 Task: Log work in the project Whiteboard for the issue 'Upgrade the front-end framework of a web application to improve responsiveness and user interface design' spent time as '3w 5d 6h 46m' and remaining time as '4w 4d 12h 6m' and move to bottom of backlog. Now add the issue to the epic 'DevOps Implementation'.
Action: Mouse moved to (727, 491)
Screenshot: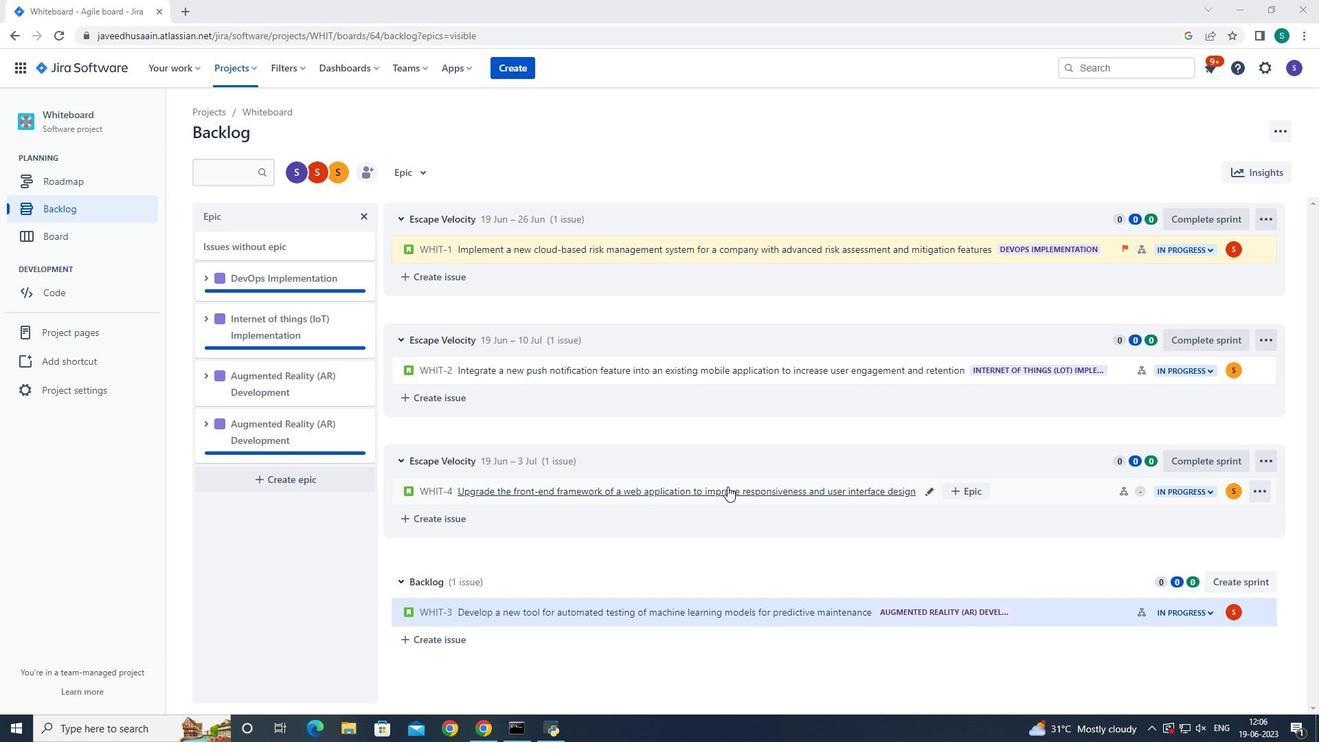 
Action: Mouse pressed left at (727, 491)
Screenshot: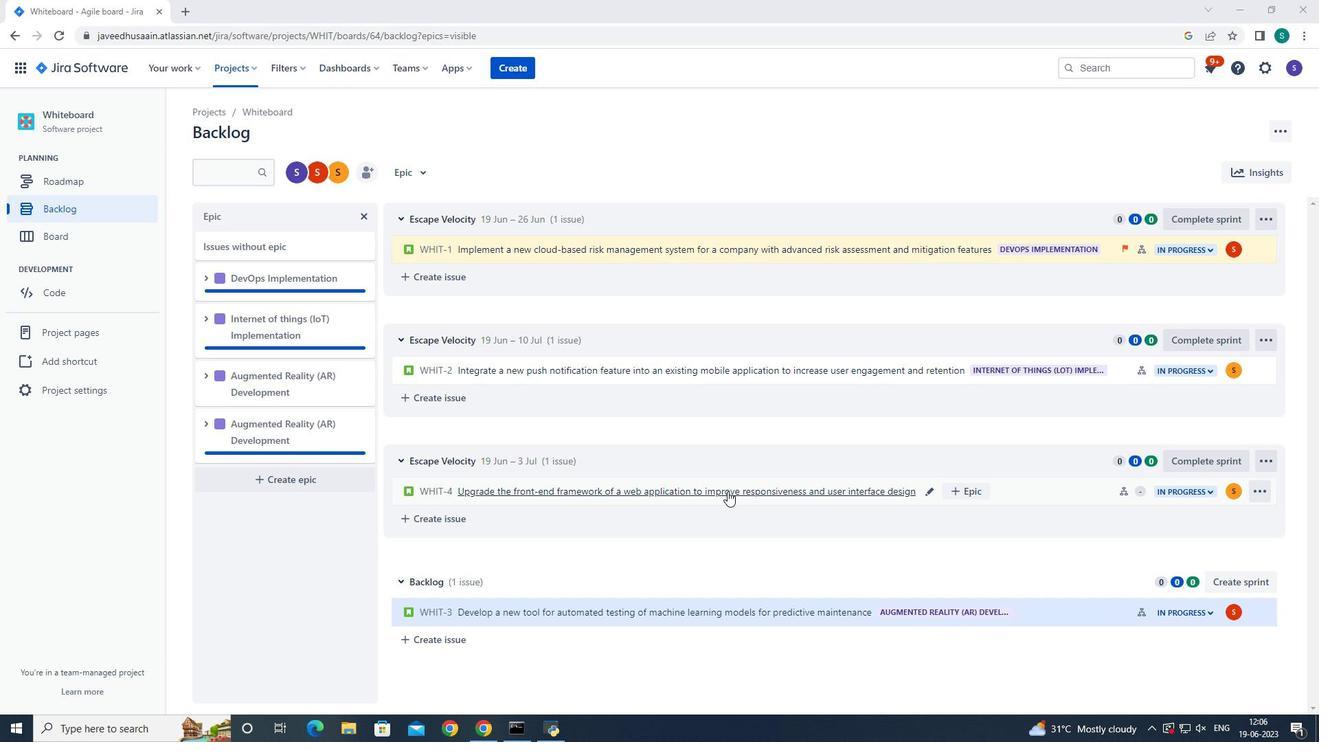 
Action: Mouse moved to (1255, 214)
Screenshot: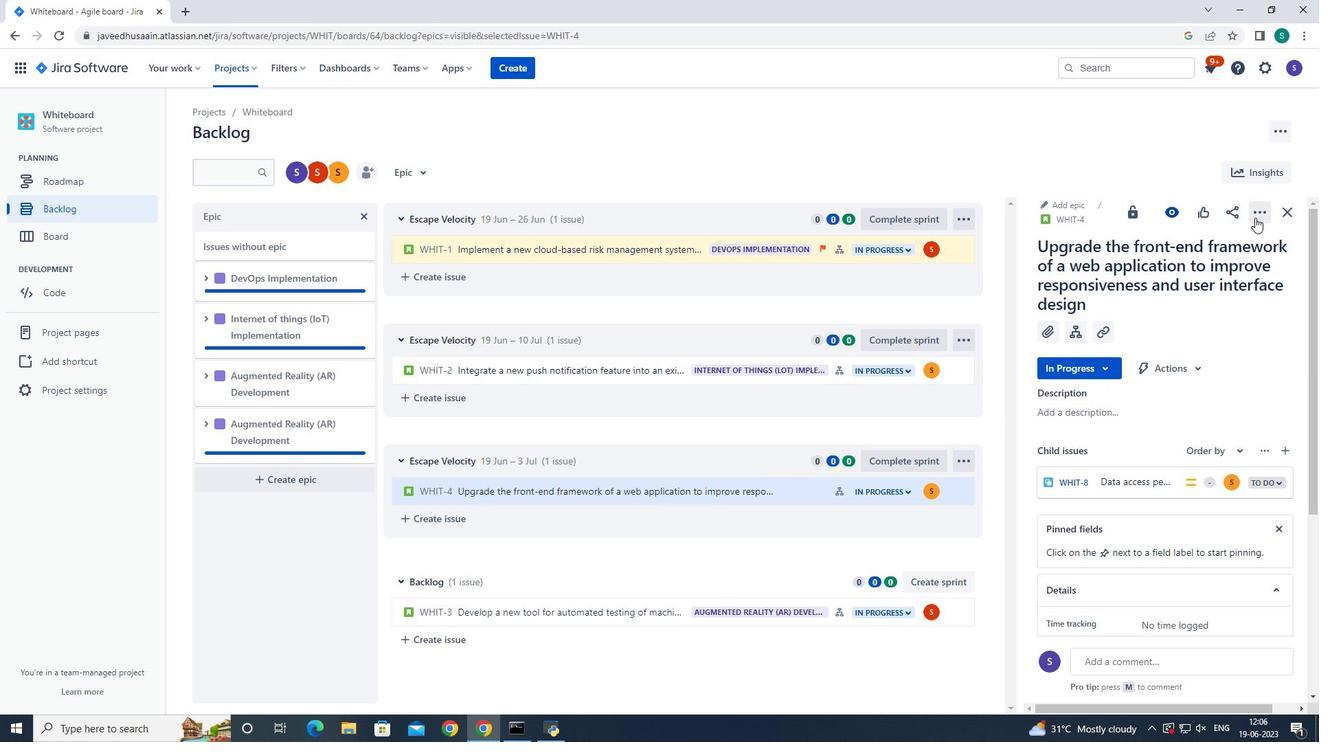 
Action: Mouse pressed left at (1255, 214)
Screenshot: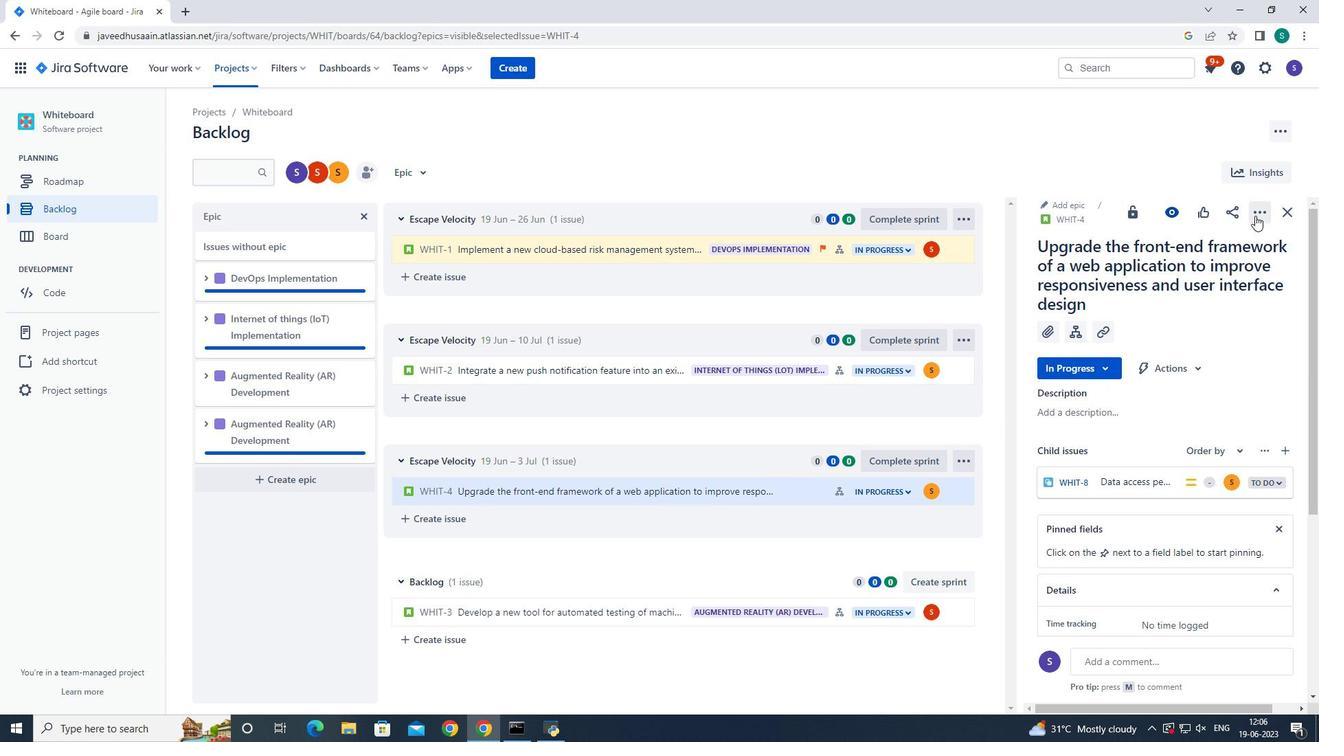 
Action: Mouse moved to (1197, 250)
Screenshot: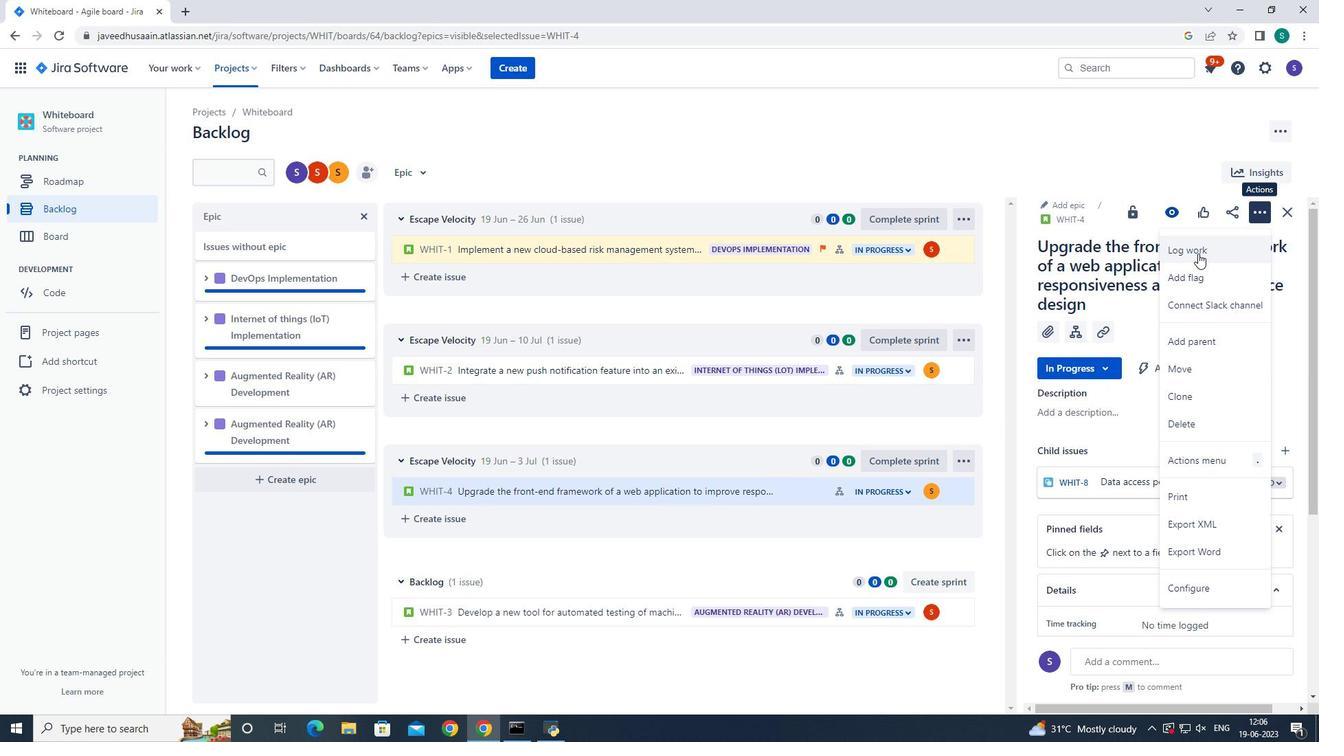 
Action: Mouse pressed left at (1197, 250)
Screenshot: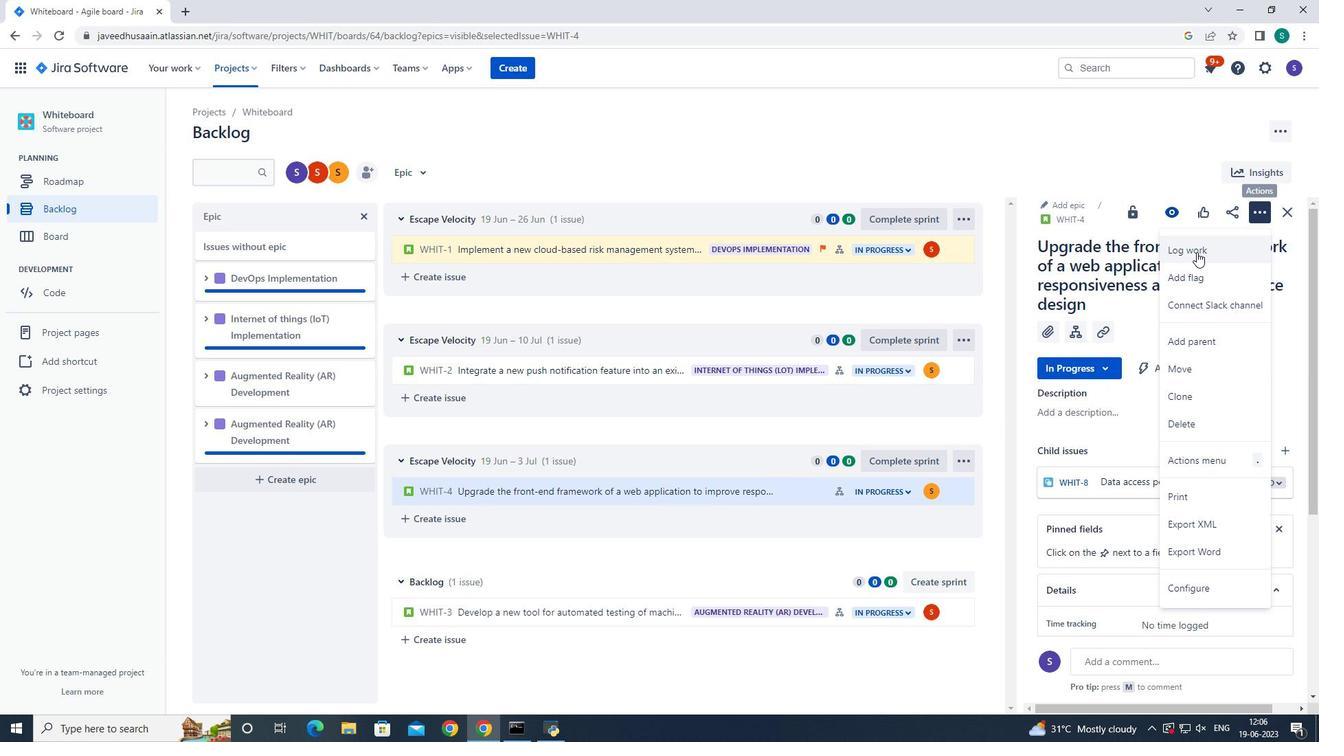 
Action: Mouse moved to (605, 209)
Screenshot: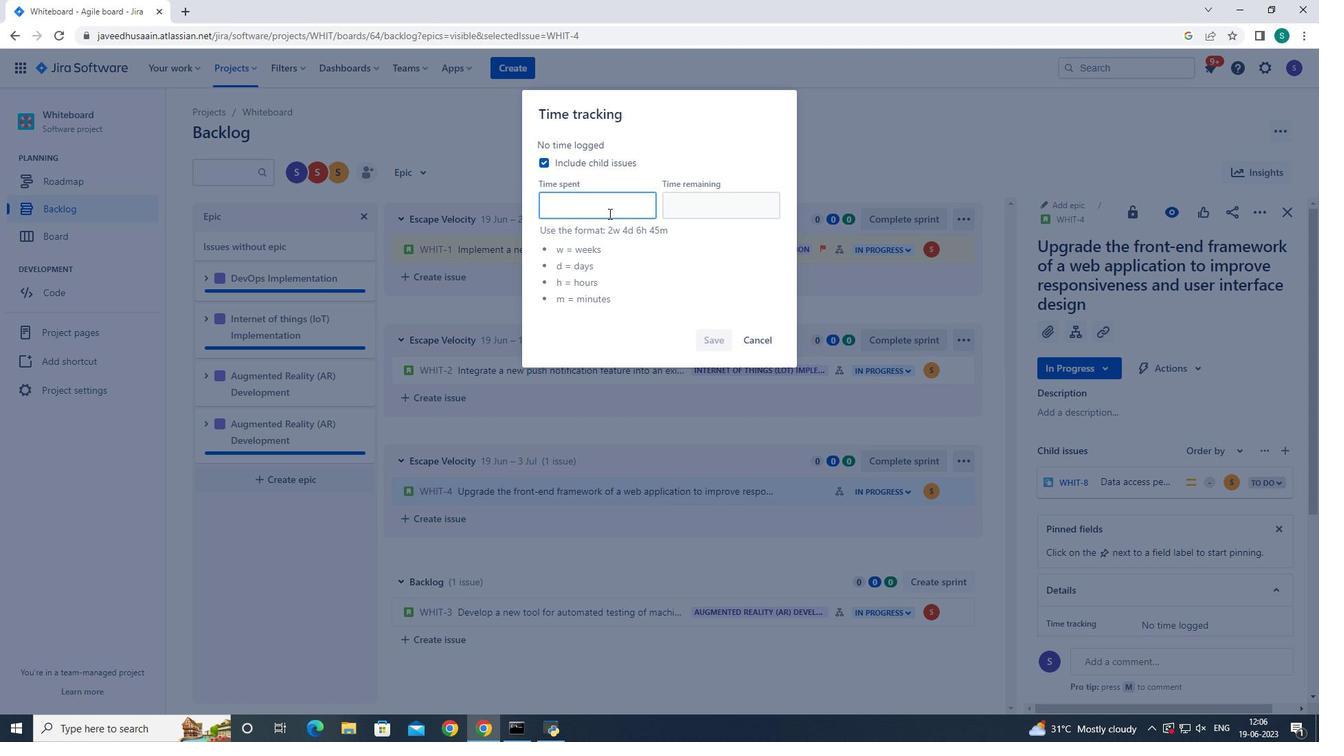 
Action: Mouse pressed left at (605, 209)
Screenshot: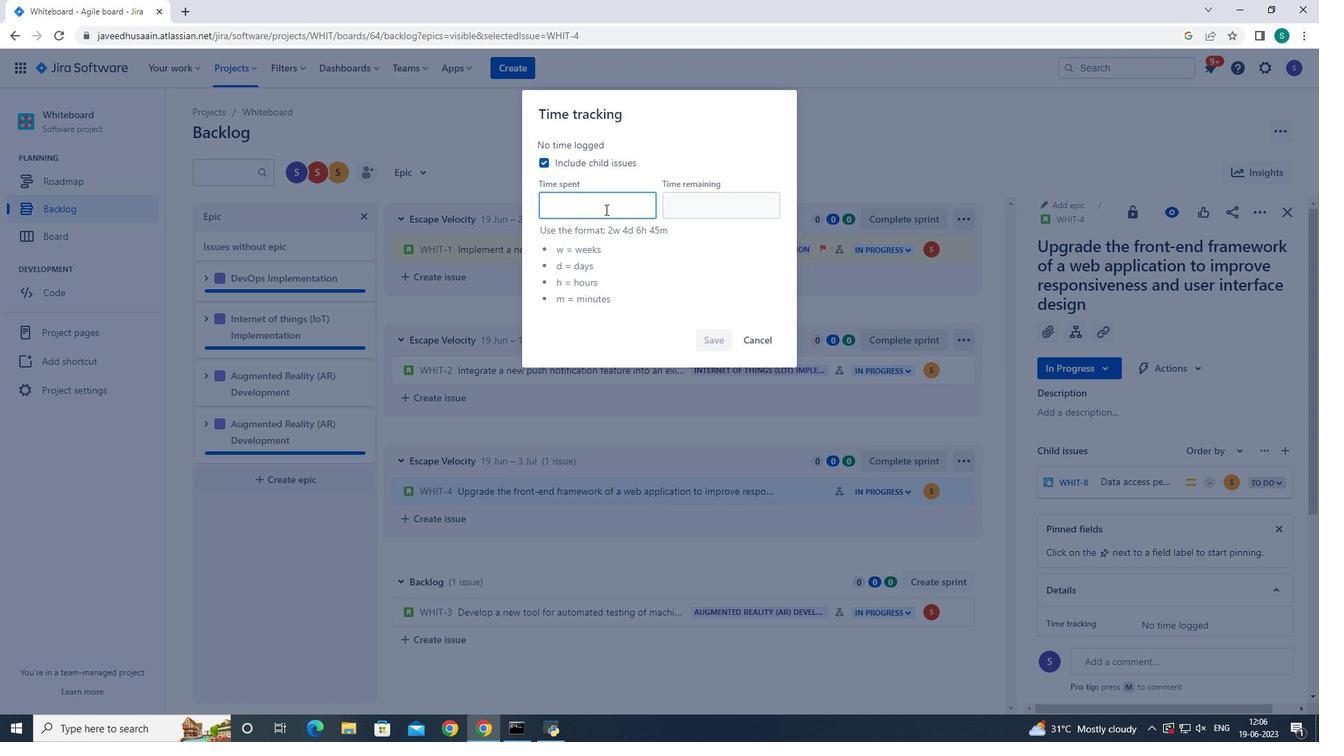 
Action: Key pressed 4w<Key.space>4d<Key.space>12h<Key.space>6m<Key.tab><Key.backspace><Key.backspace><Key.backspace><Key.backspace><Key.backspace><Key.backspace><Key.backspace><Key.backspace><Key.backspace><Key.backspace><Key.backspace><Key.backspace><Key.backspace><Key.backspace><Key.backspace><Key.shift><Key.tab><Key.backspace>3w<Key.space>5d<Key.space>6h<Key.space>46m<Key.tab>4w<Key.space>4d<Key.space>12h<Key.space>6m
Screenshot: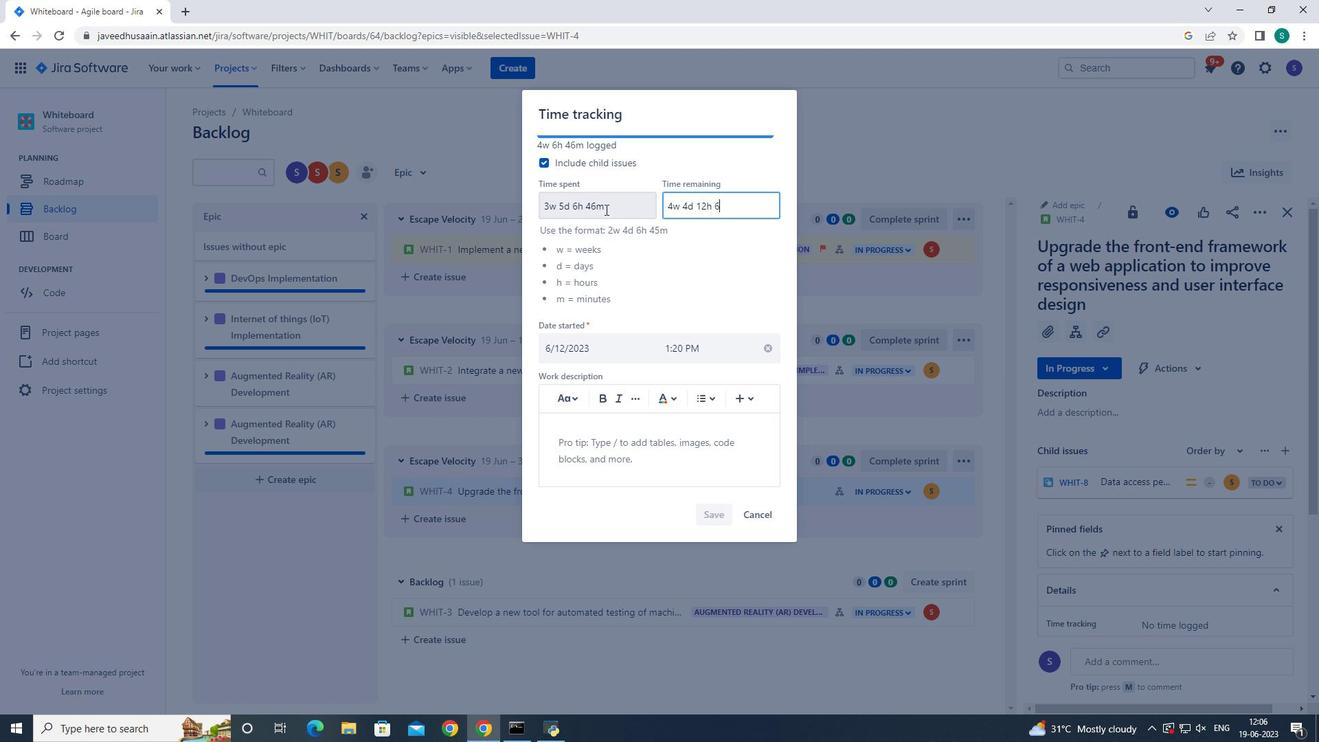 
Action: Mouse moved to (710, 512)
Screenshot: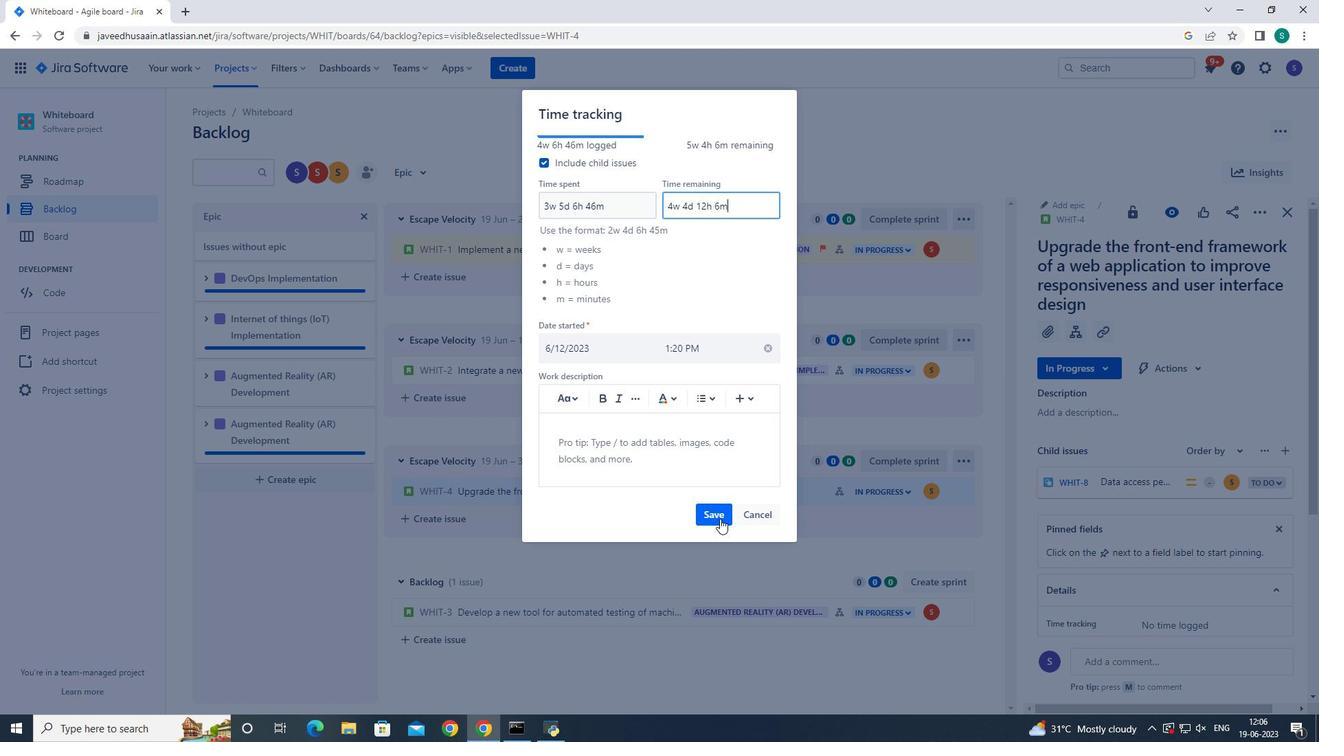 
Action: Mouse pressed left at (710, 512)
Screenshot: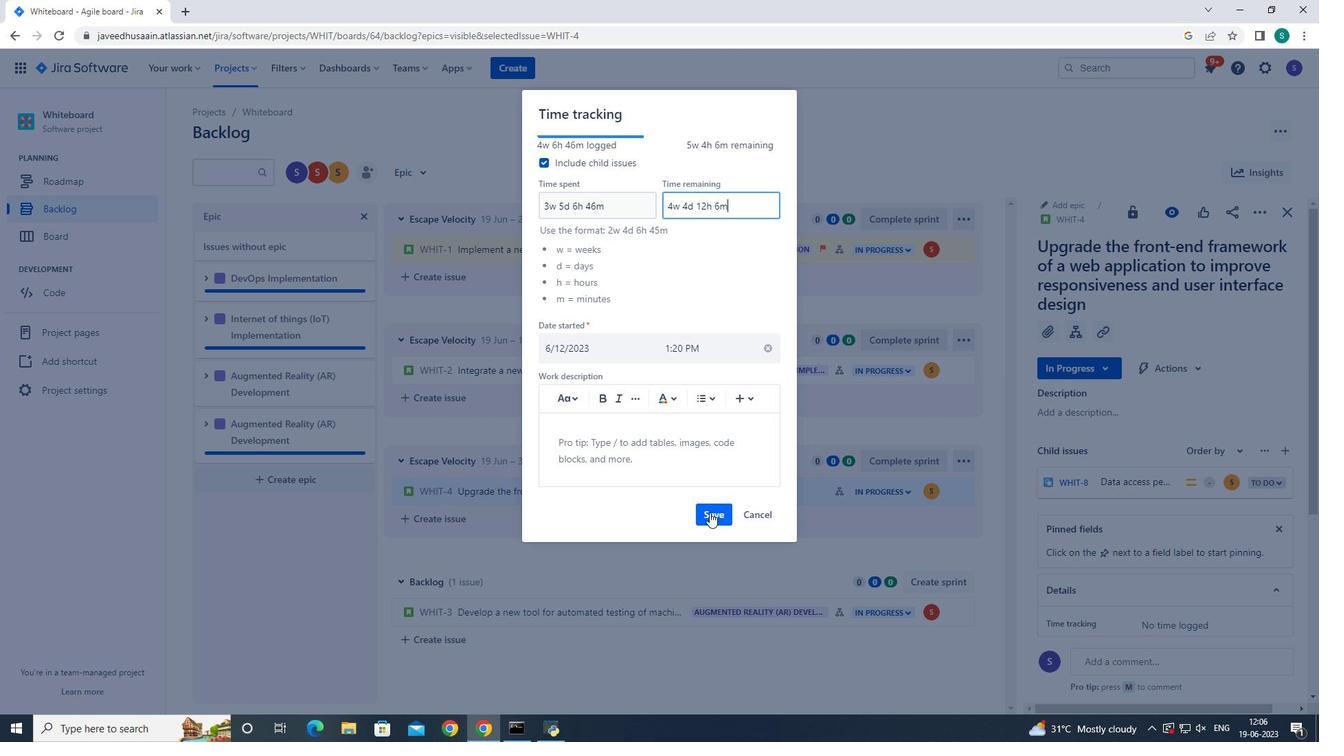 
Action: Mouse moved to (1288, 211)
Screenshot: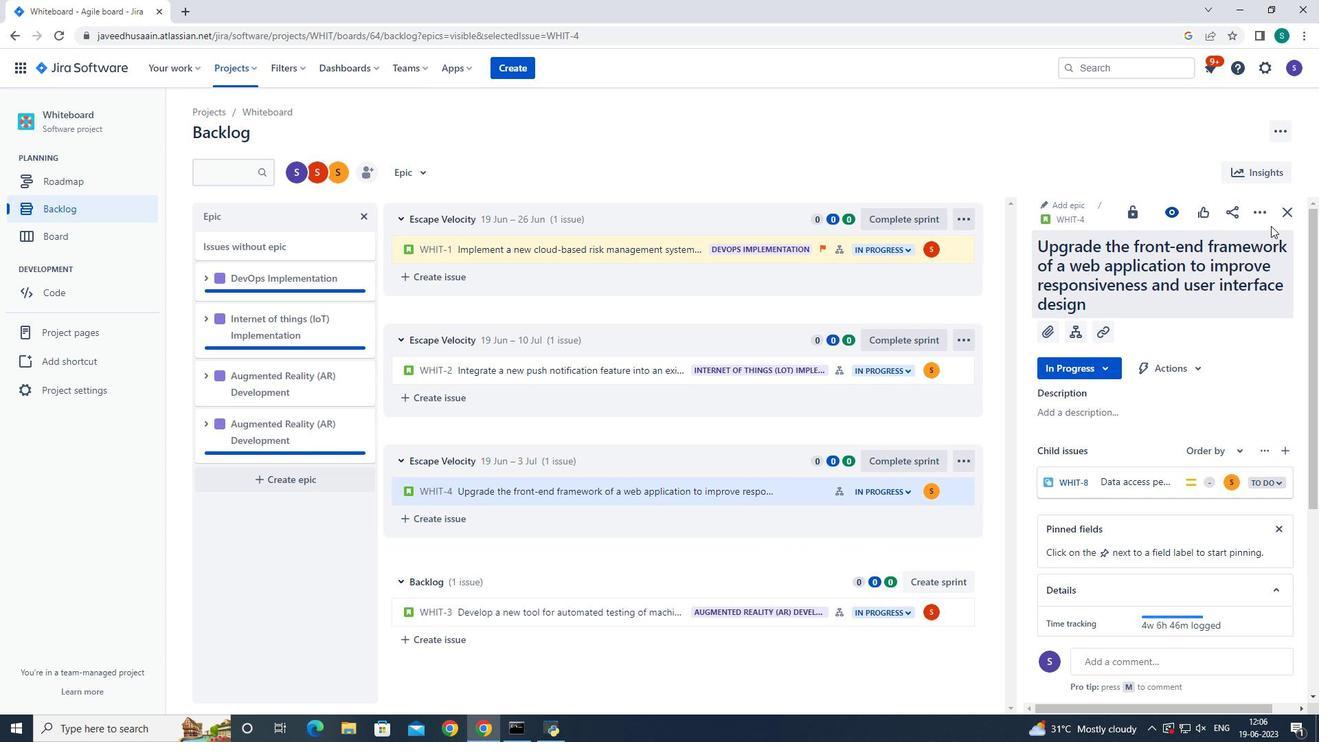 
Action: Mouse pressed left at (1288, 211)
Screenshot: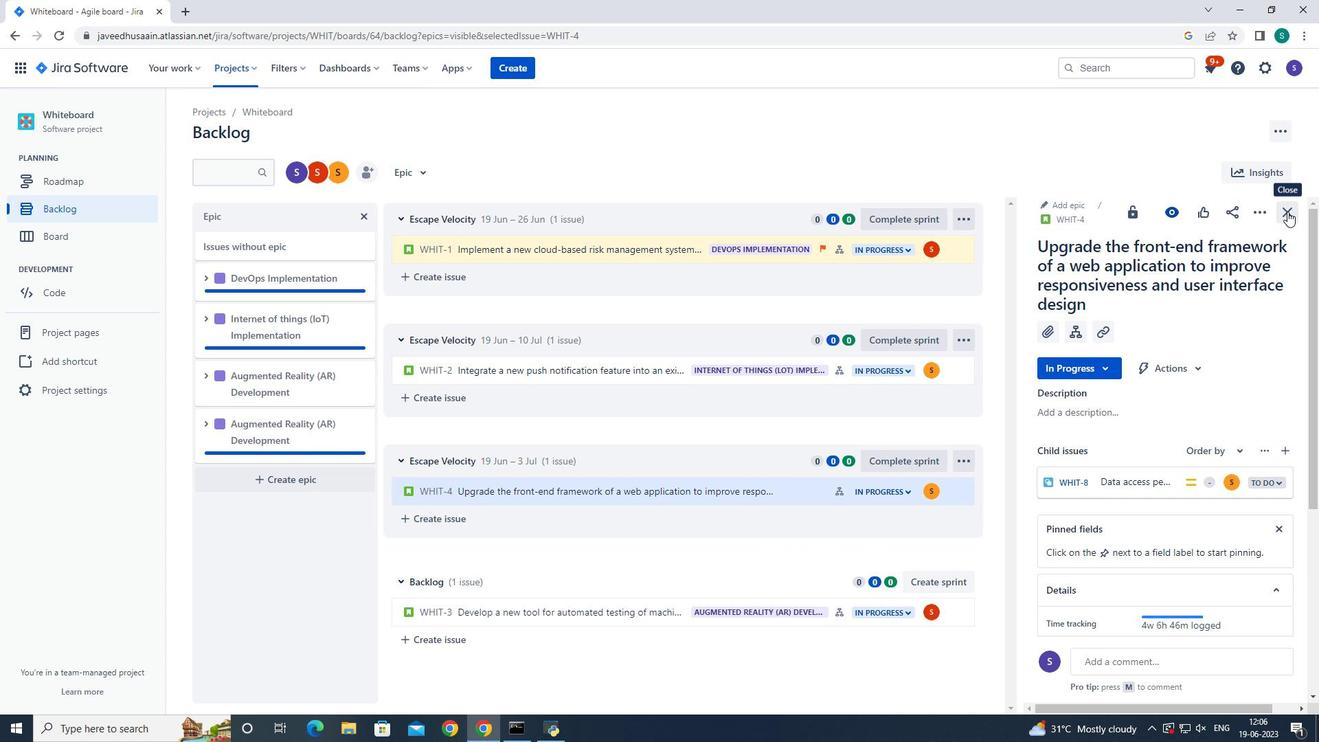 
Action: Mouse moved to (1266, 493)
Screenshot: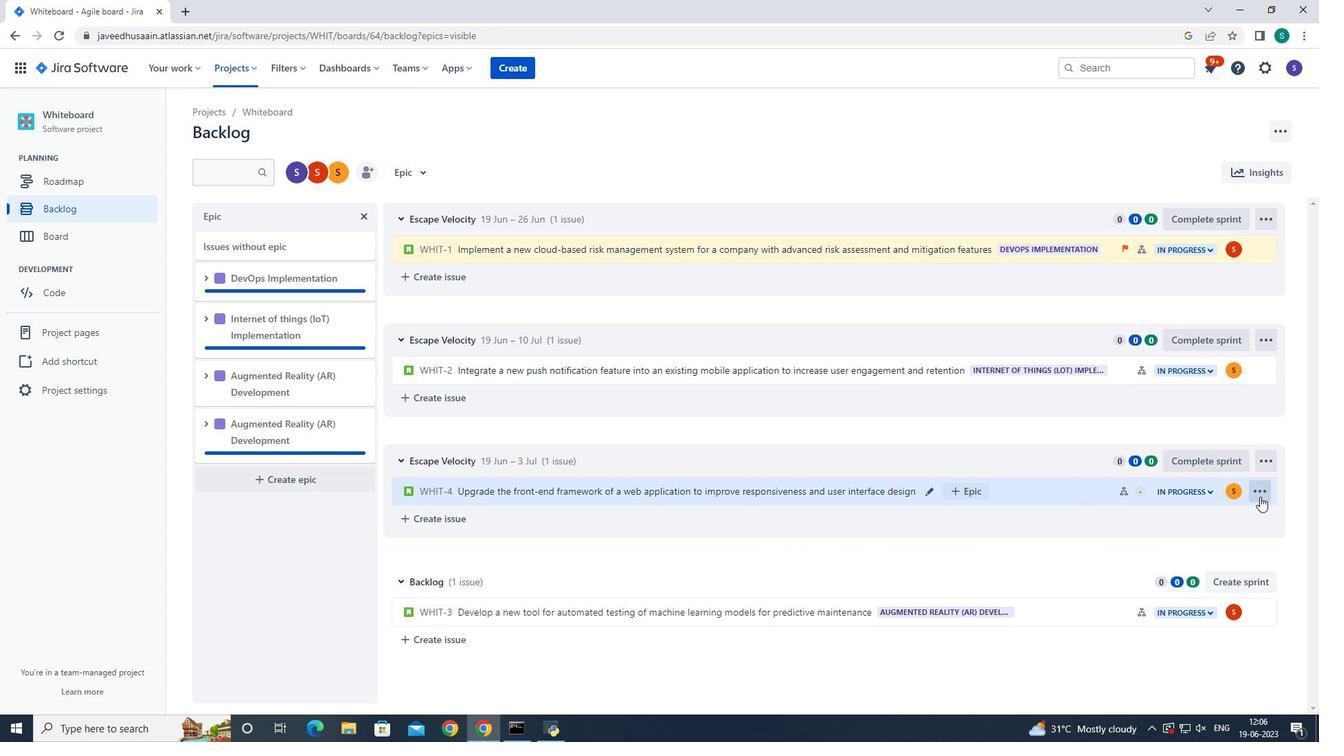 
Action: Mouse pressed left at (1266, 493)
Screenshot: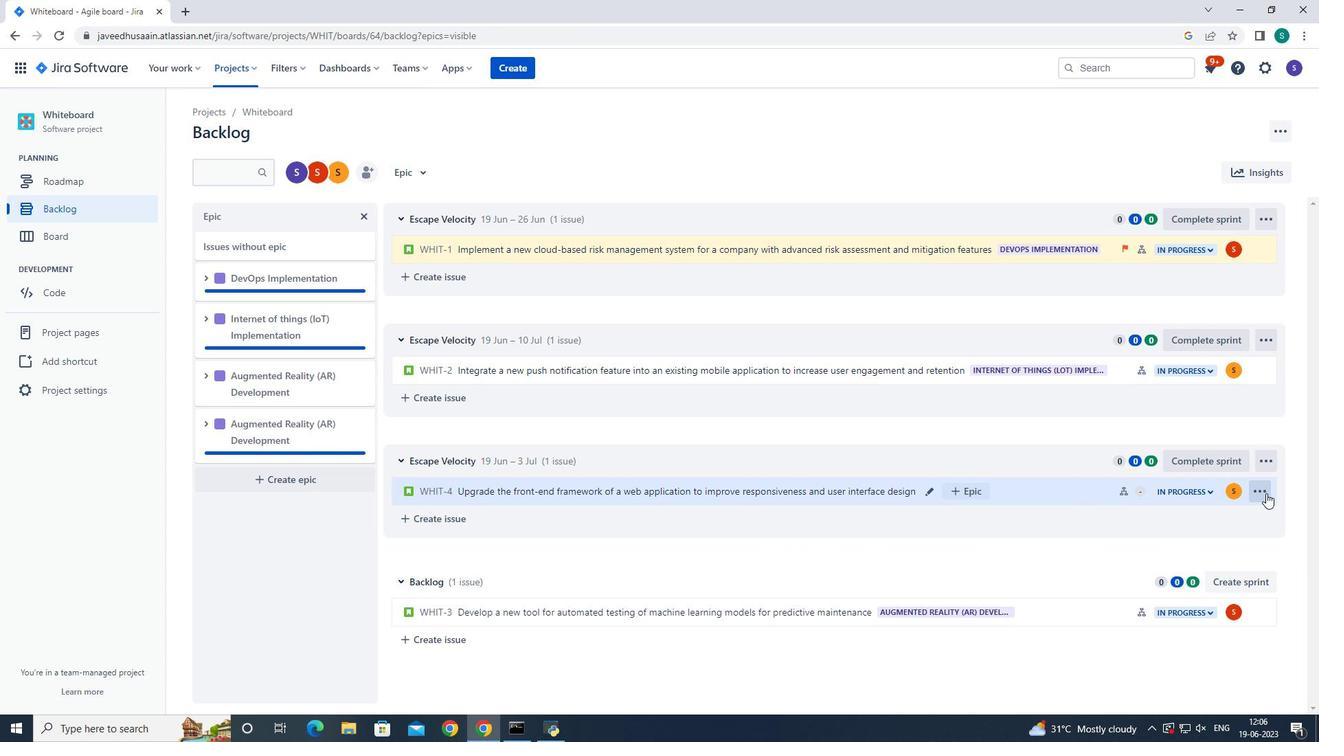 
Action: Mouse moved to (1233, 459)
Screenshot: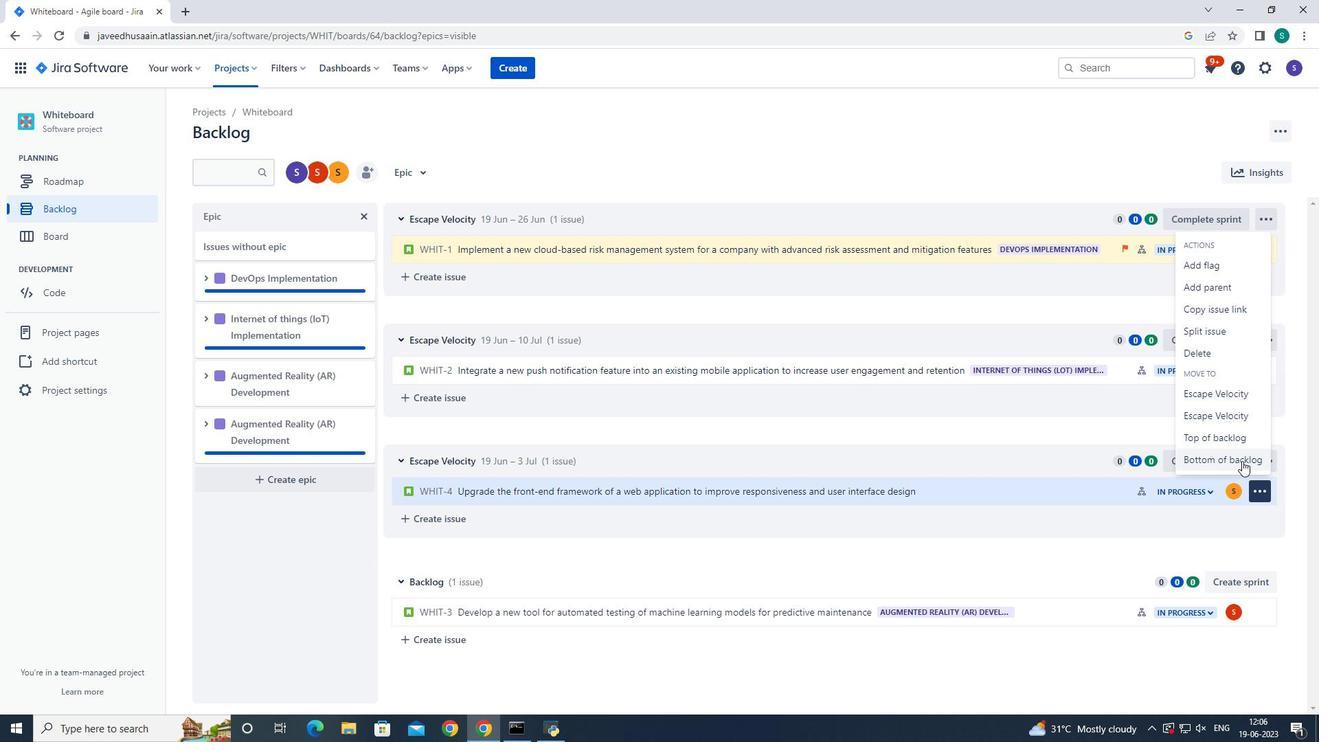 
Action: Mouse pressed left at (1233, 459)
Screenshot: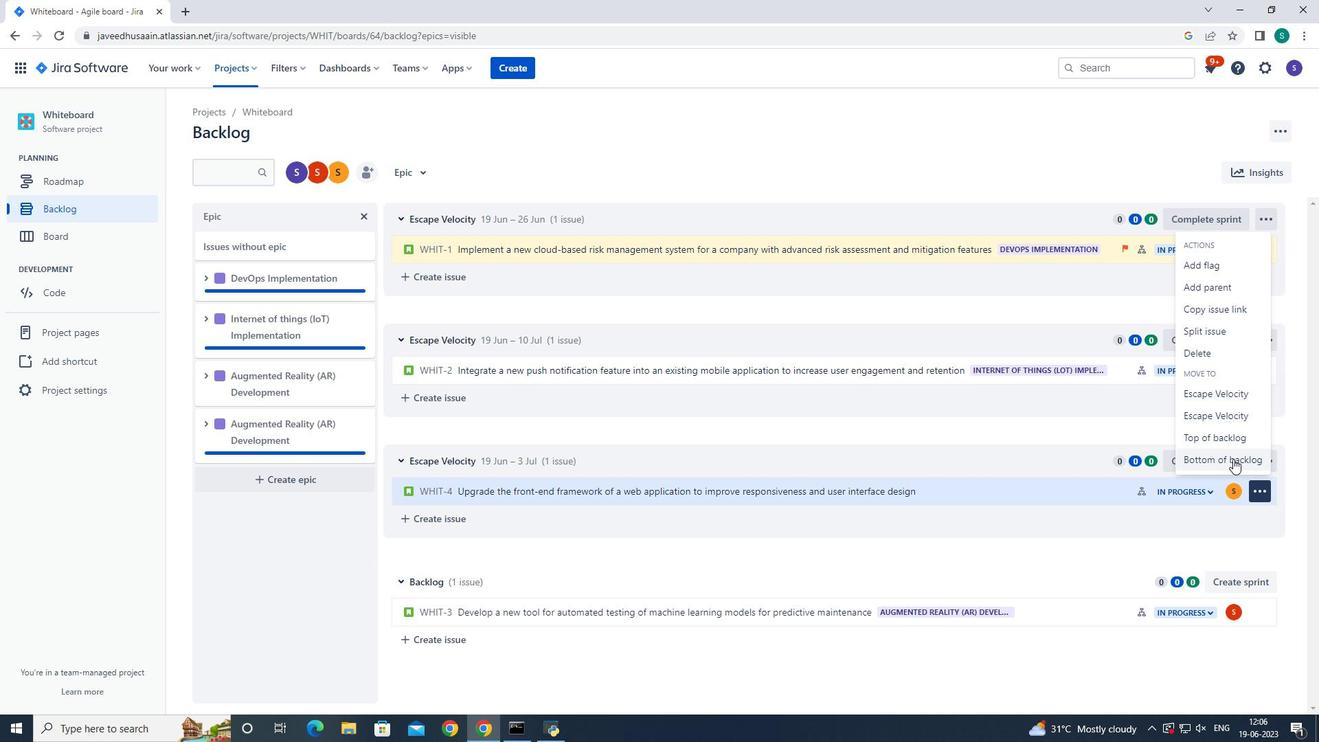 
Action: Mouse moved to (702, 224)
Screenshot: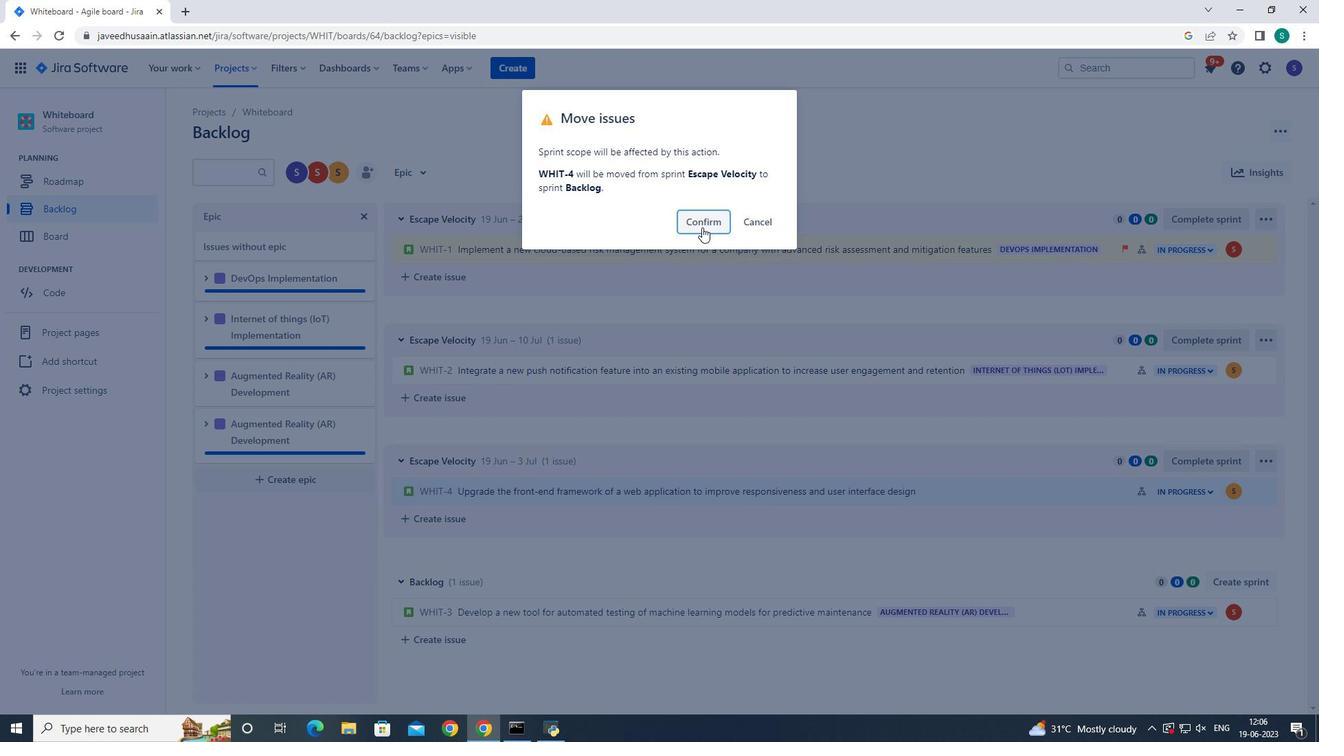 
Action: Mouse pressed left at (702, 224)
Screenshot: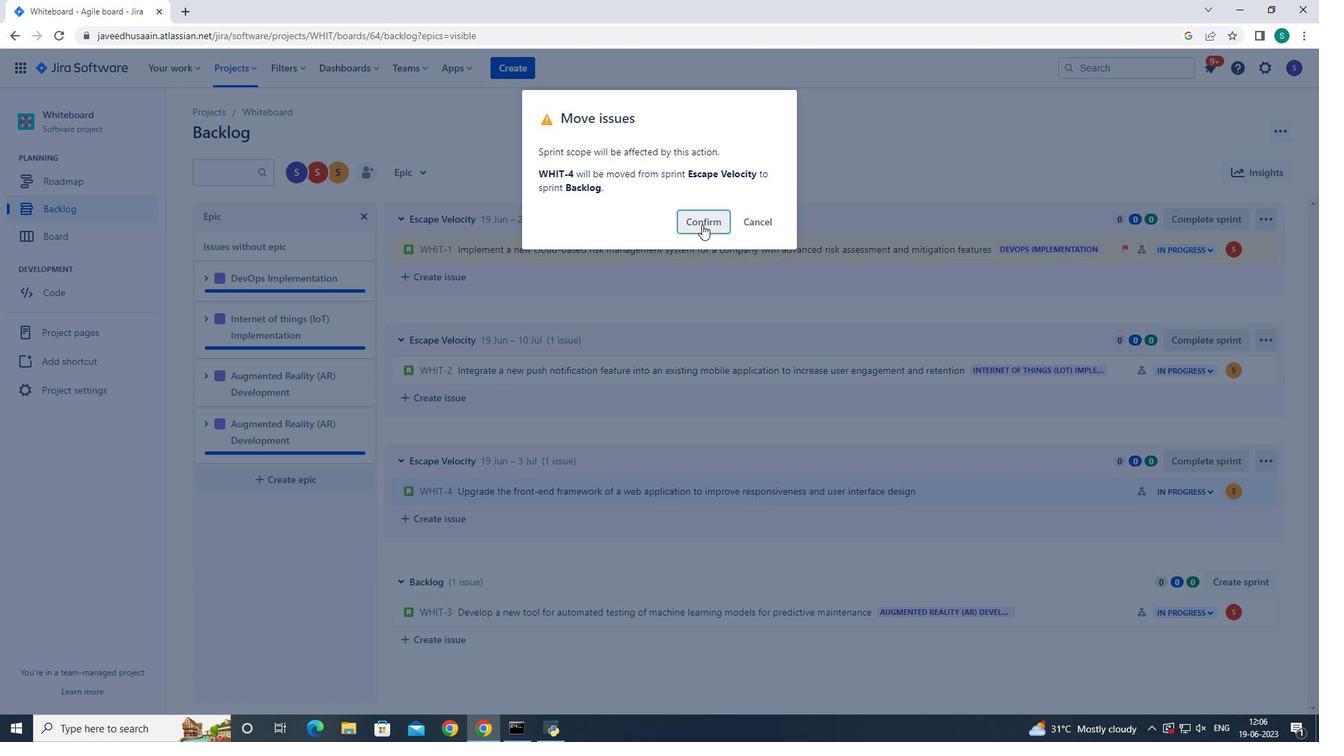 
Action: Mouse moved to (966, 640)
Screenshot: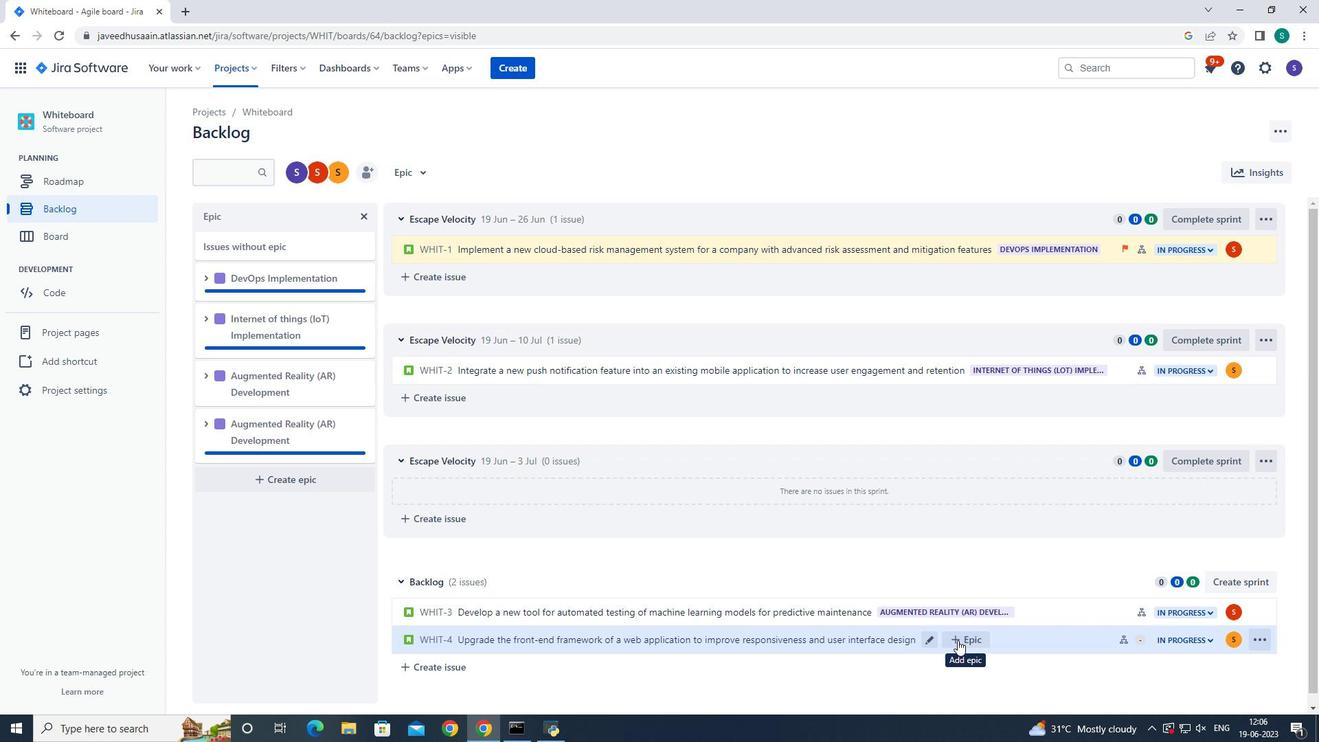 
Action: Mouse pressed left at (966, 640)
Screenshot: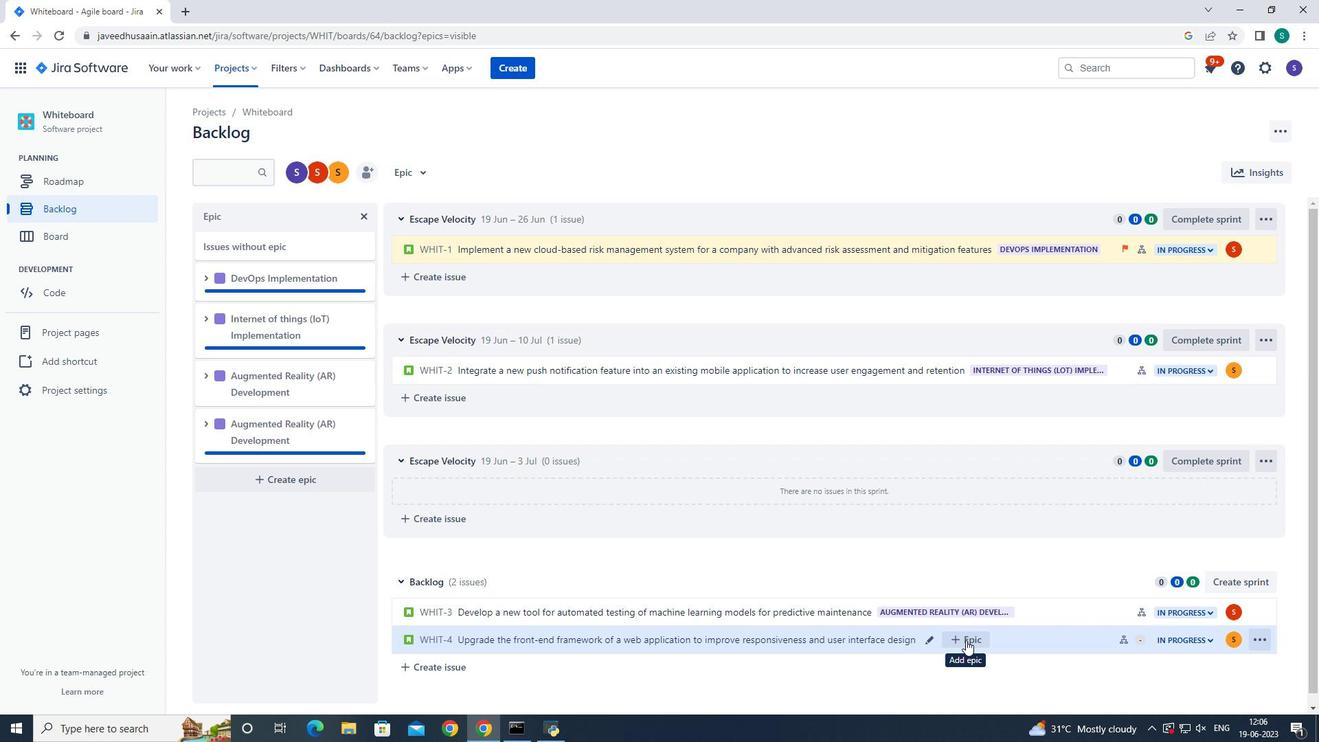 
Action: Mouse moved to (973, 652)
Screenshot: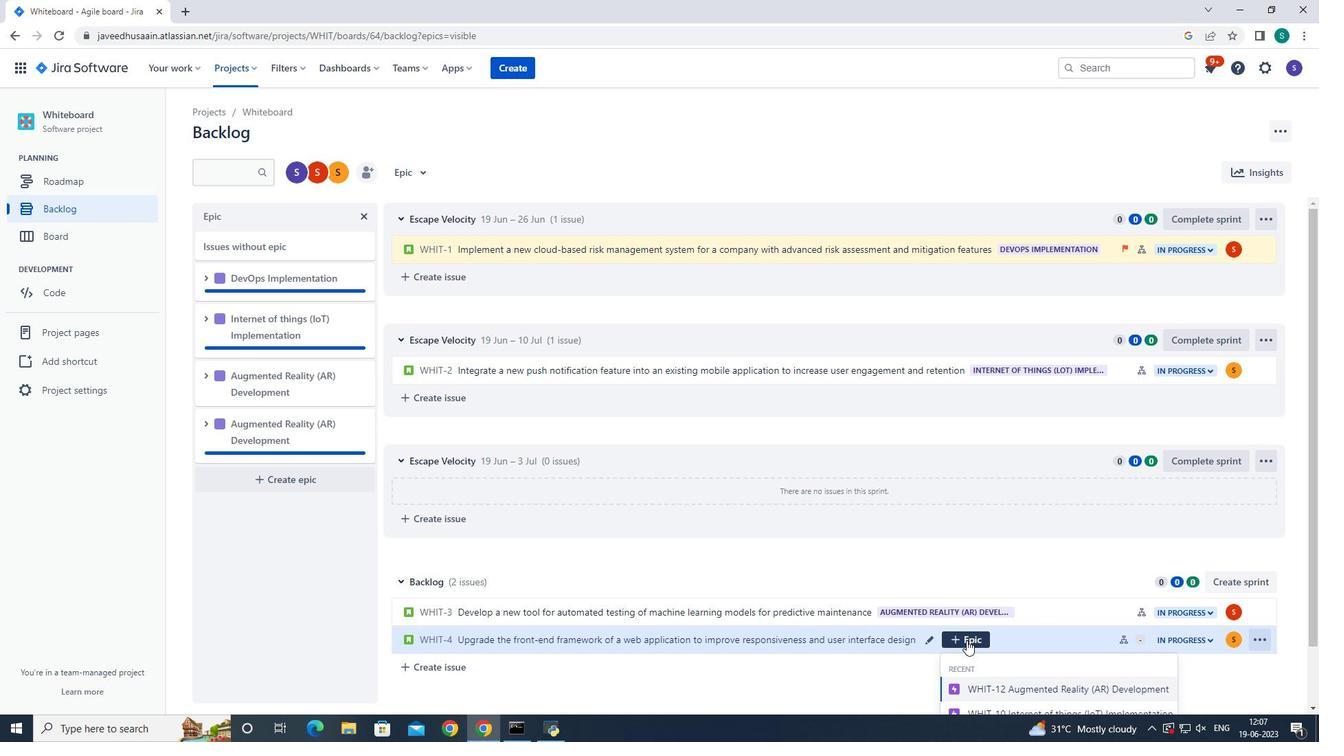 
Action: Mouse scrolled (973, 651) with delta (0, 0)
Screenshot: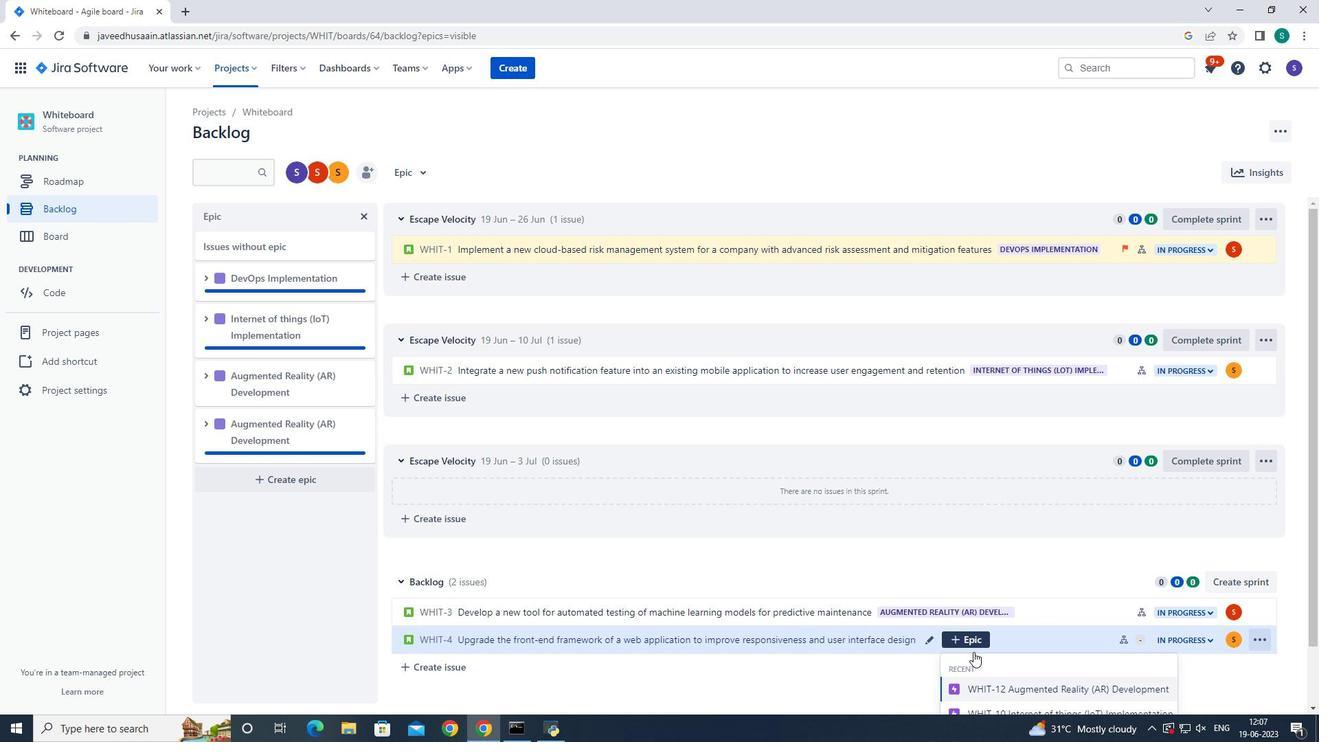 
Action: Mouse scrolled (973, 651) with delta (0, 0)
Screenshot: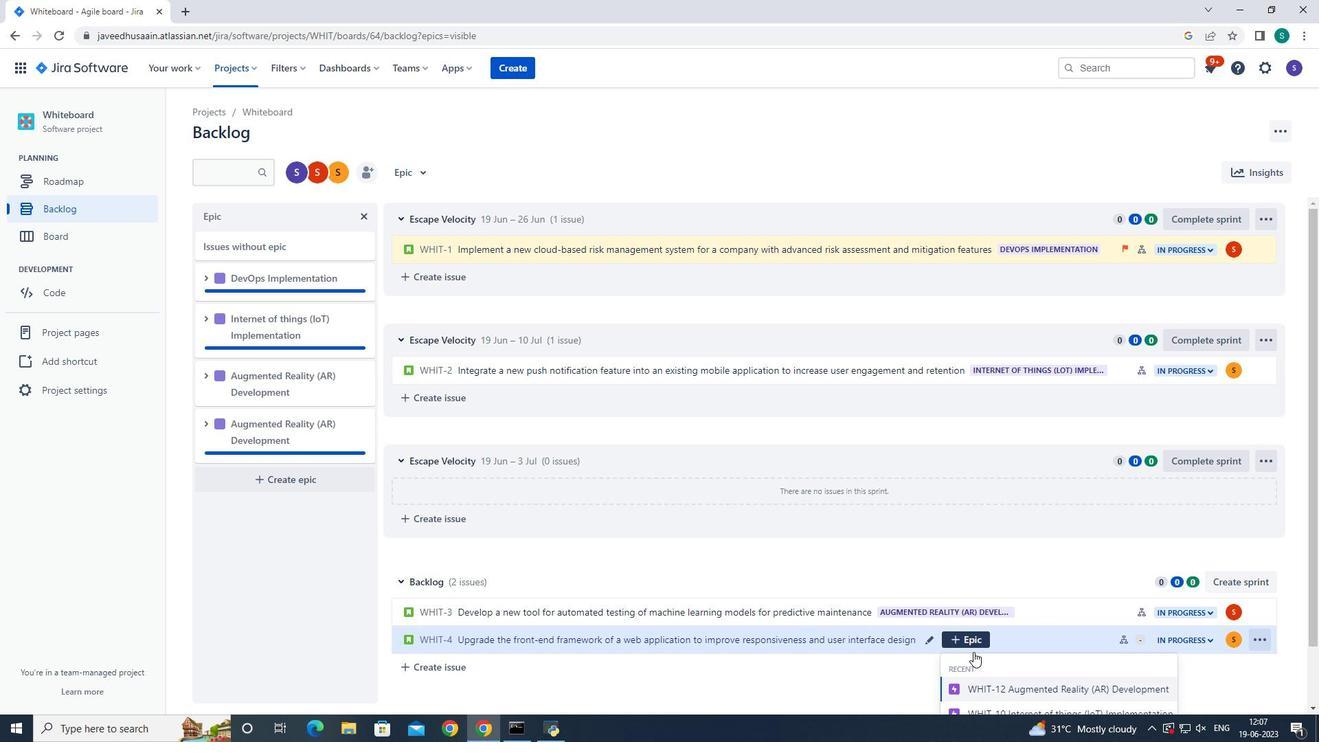 
Action: Mouse moved to (1006, 669)
Screenshot: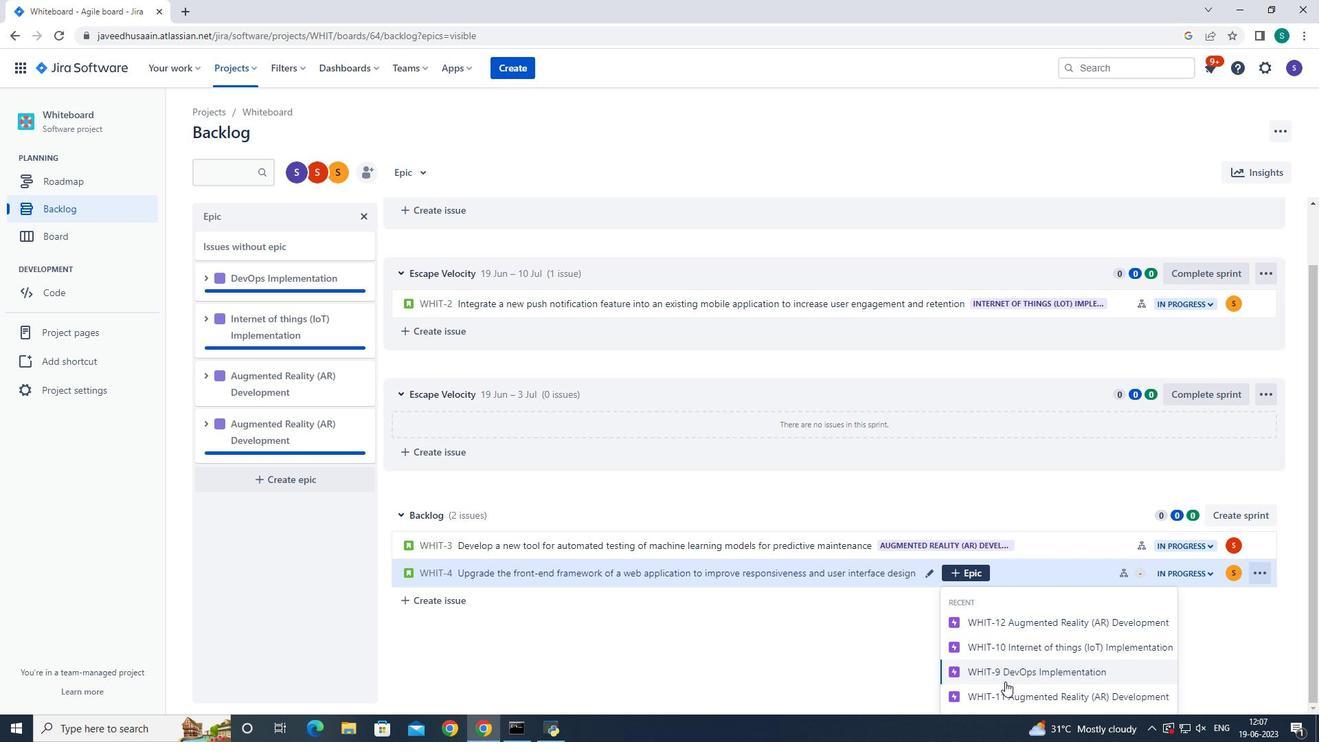 
Action: Mouse scrolled (1006, 668) with delta (0, 0)
Screenshot: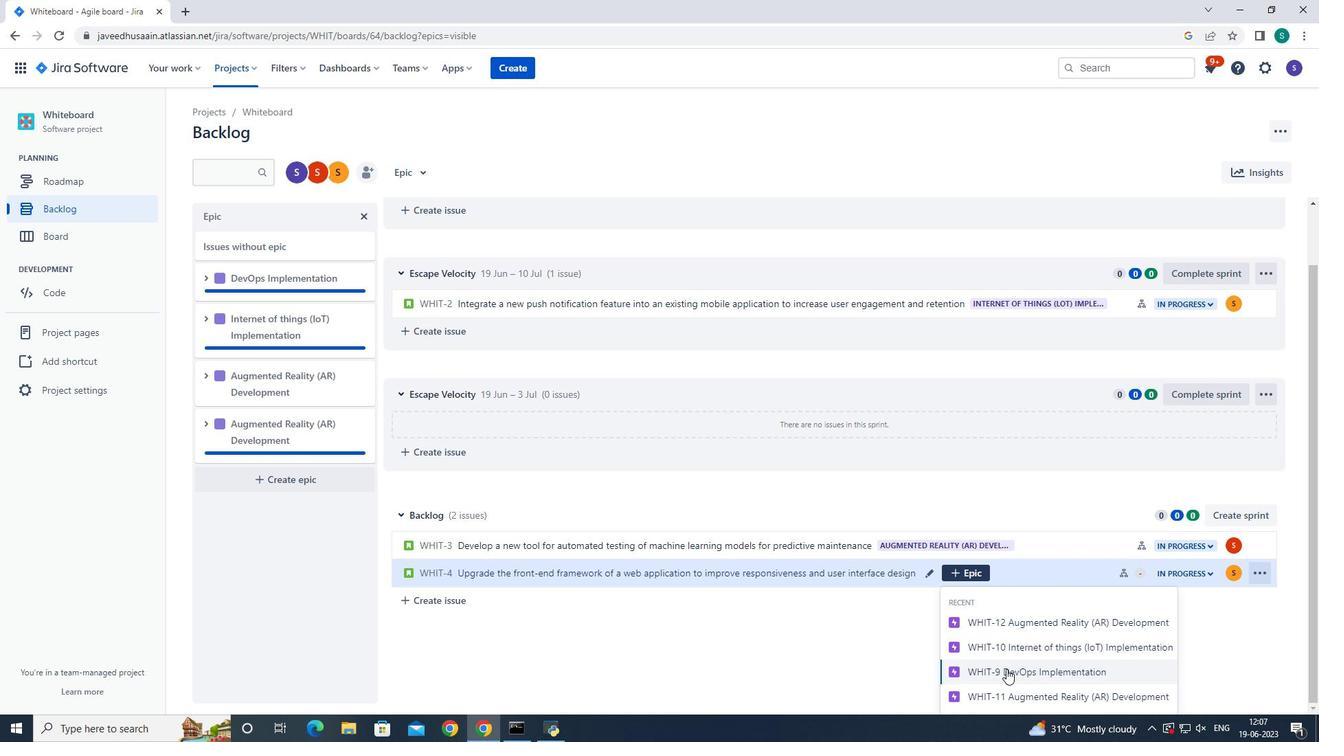 
Action: Mouse scrolled (1006, 668) with delta (0, 0)
Screenshot: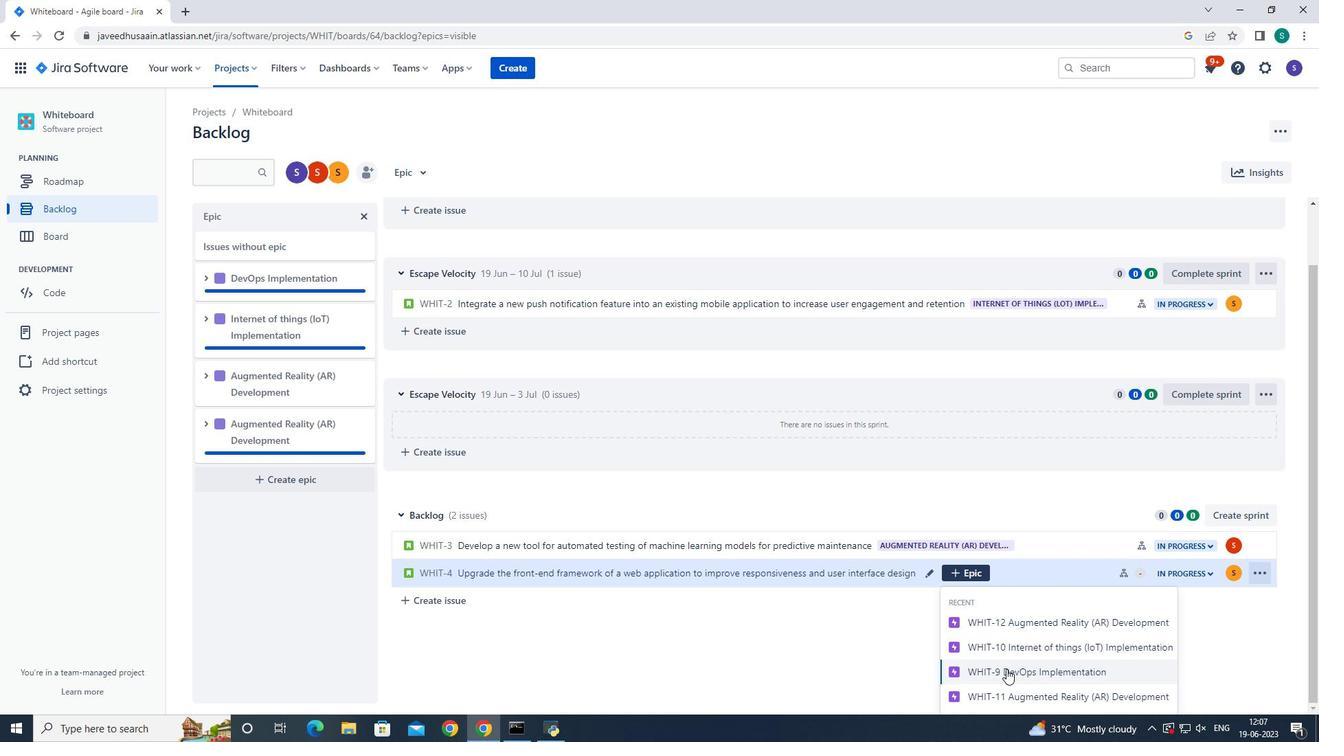 
Action: Mouse moved to (1006, 669)
Screenshot: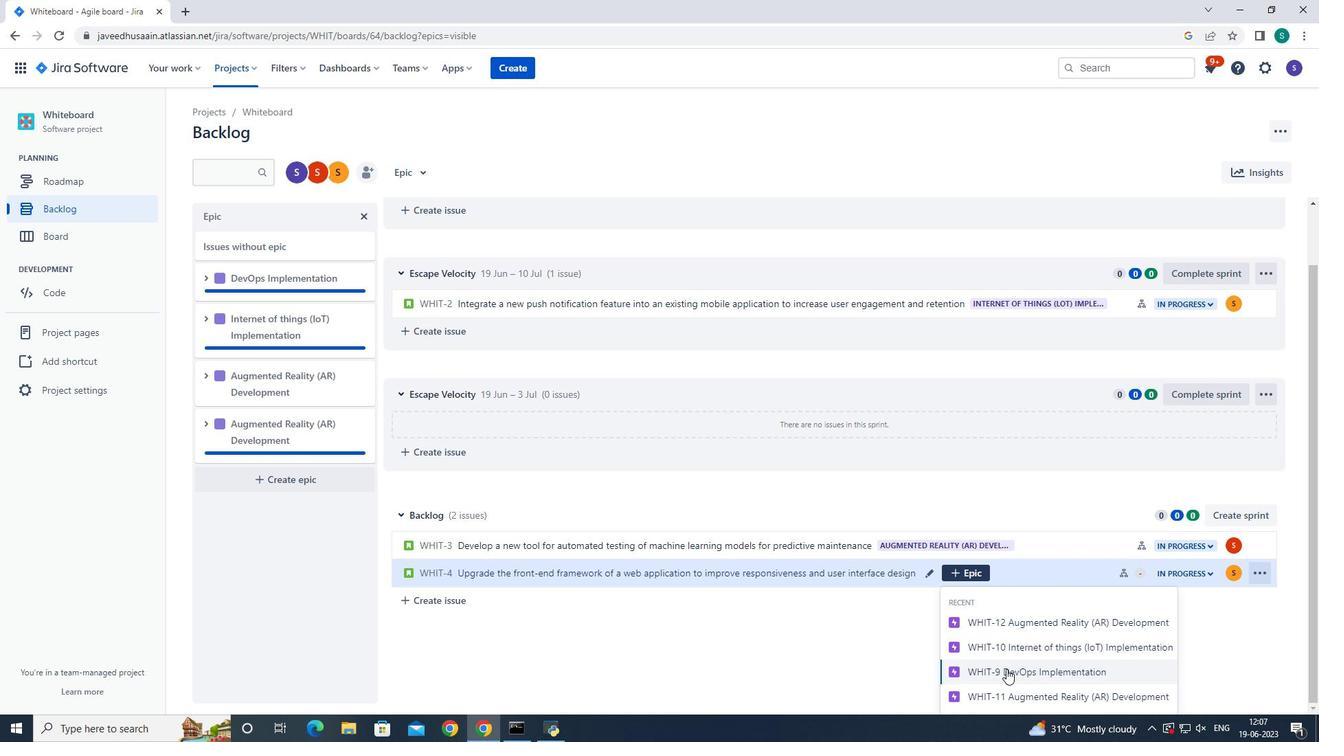 
Action: Mouse pressed left at (1006, 669)
Screenshot: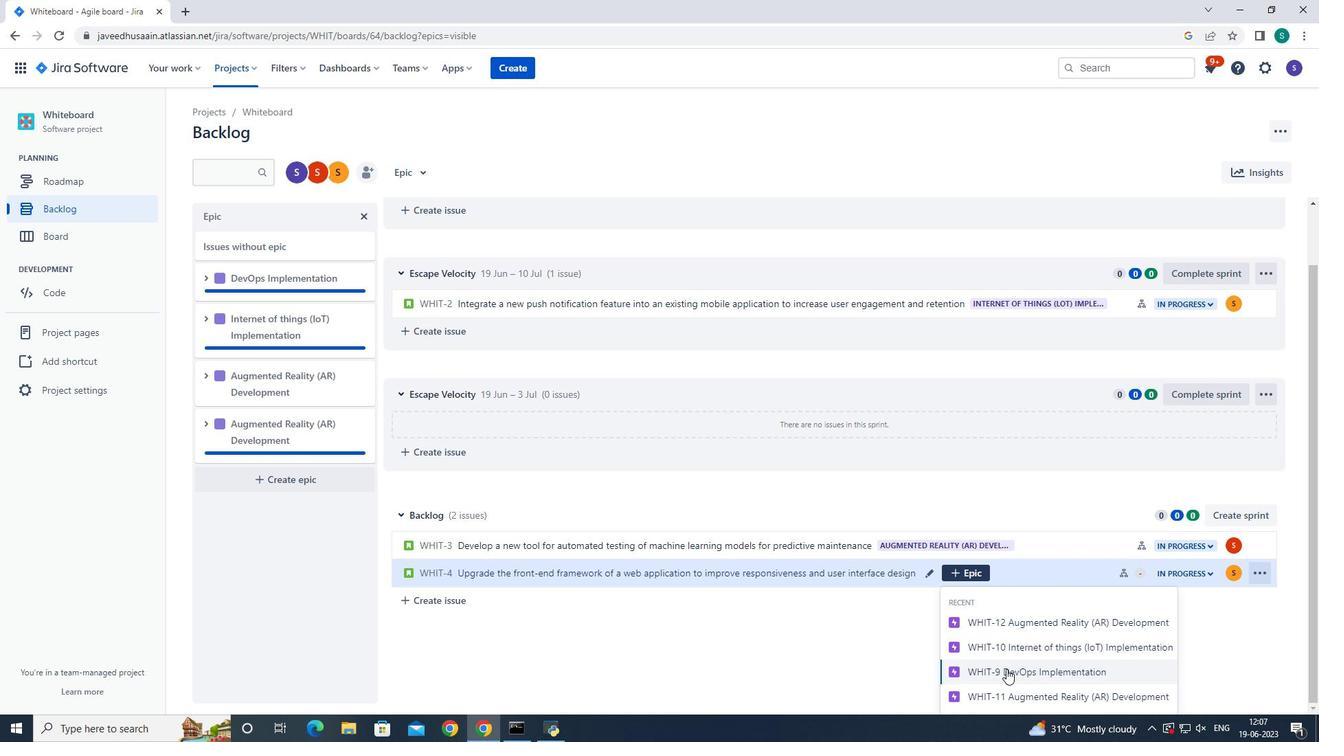 
Action: Mouse moved to (899, 496)
Screenshot: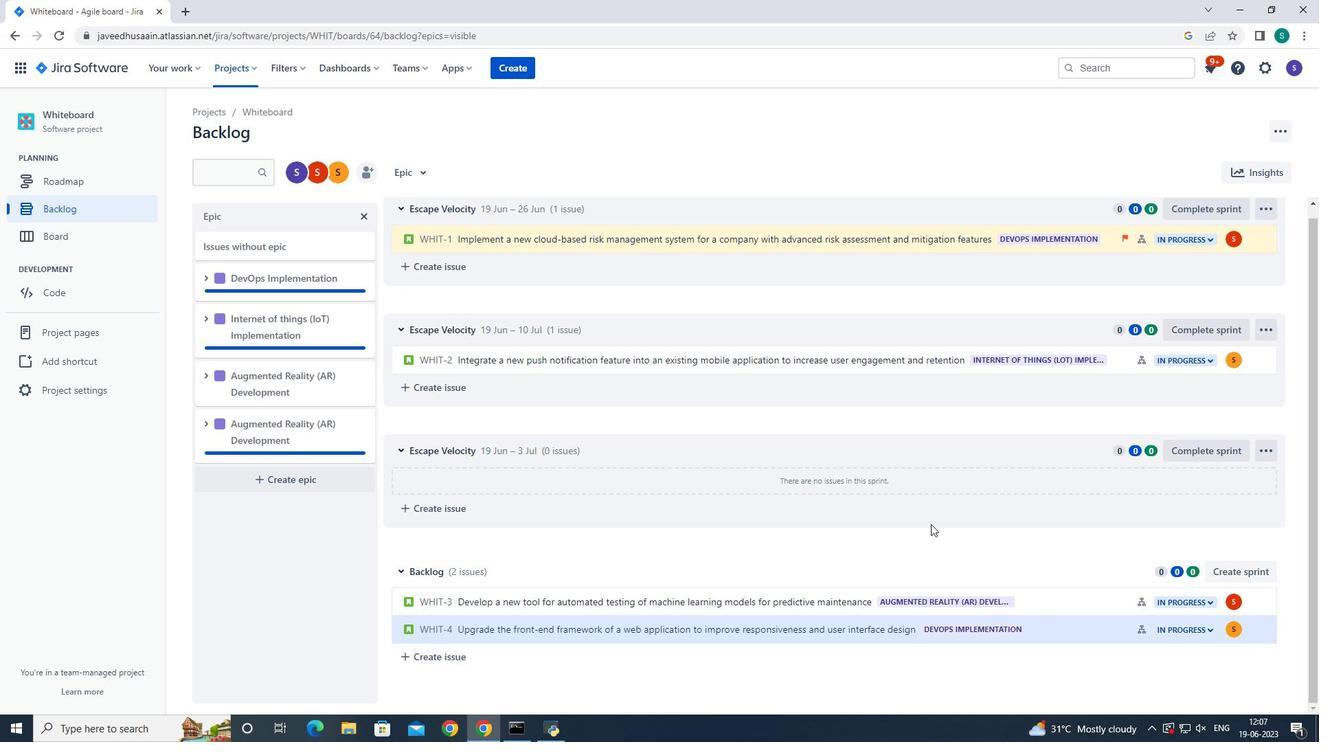 
